 Task: Align the text "Advancing knowledge through systematic investigation" to the center.
Action: Mouse moved to (143, 116)
Screenshot: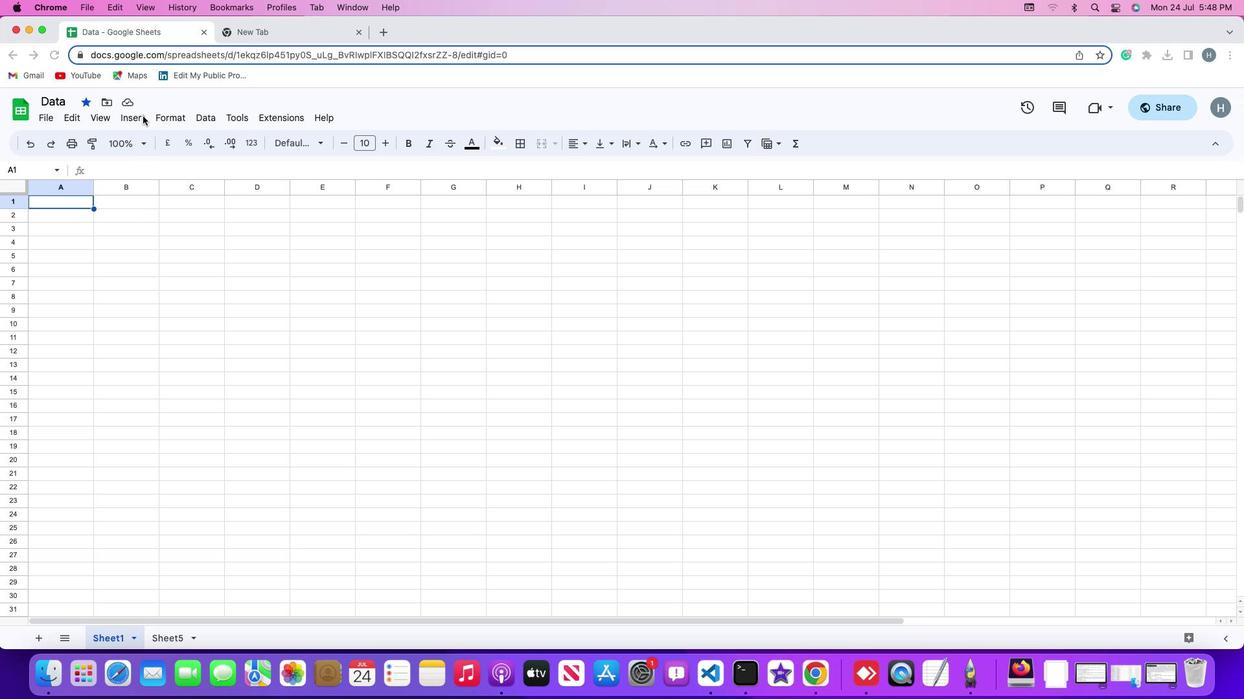 
Action: Mouse pressed left at (143, 116)
Screenshot: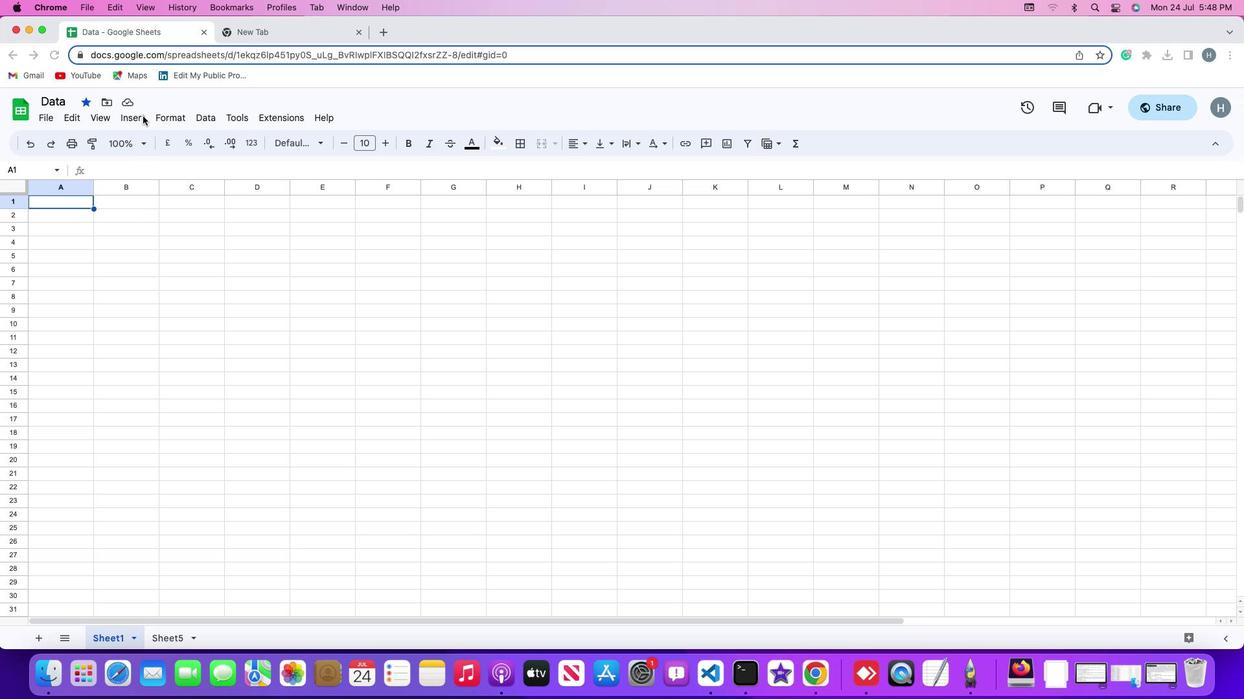 
Action: Mouse moved to (143, 115)
Screenshot: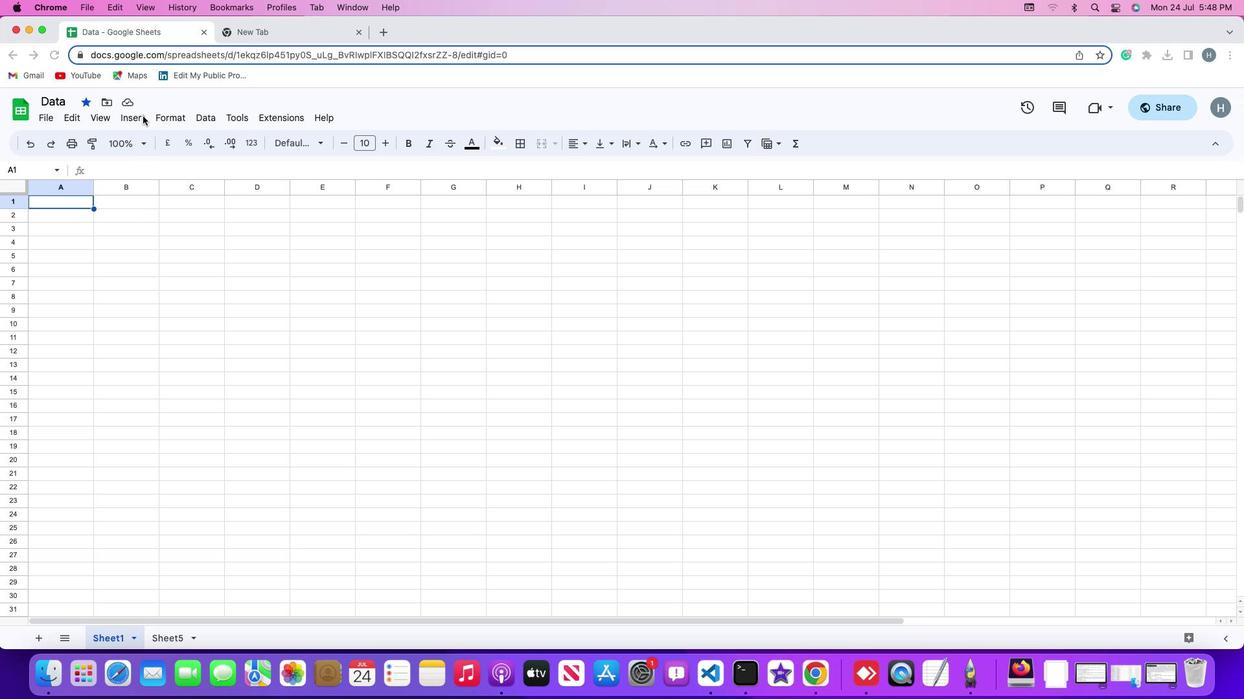 
Action: Mouse pressed left at (143, 115)
Screenshot: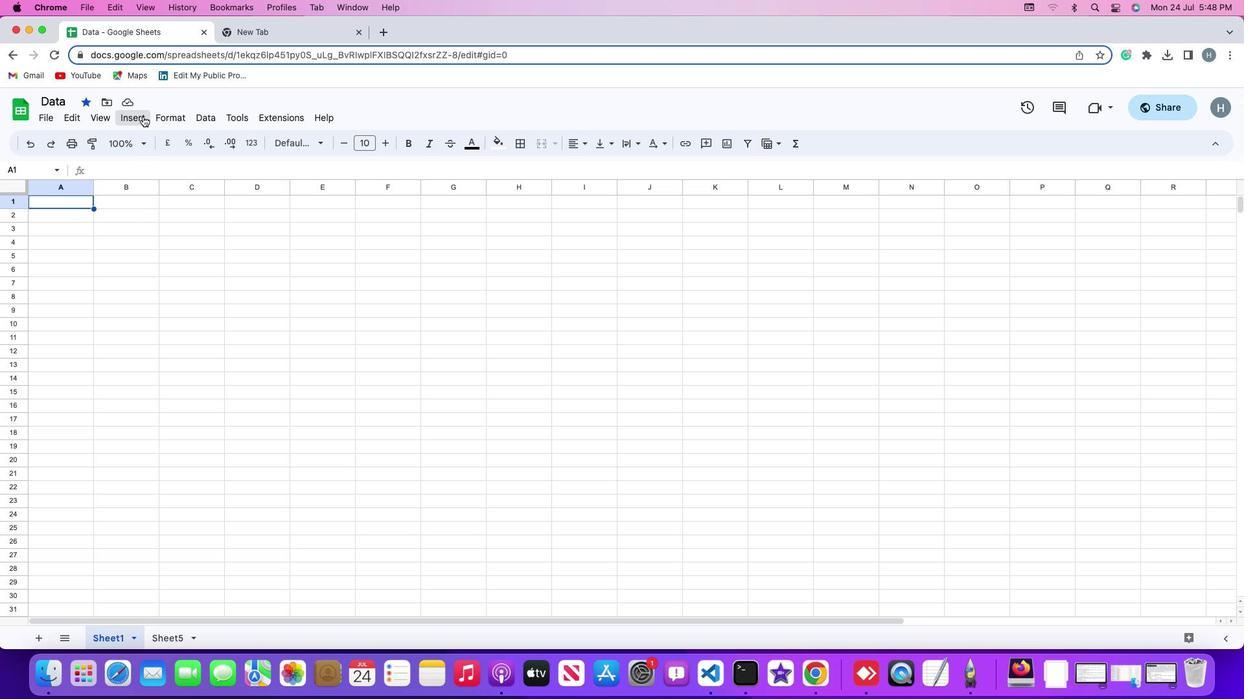 
Action: Mouse moved to (135, 115)
Screenshot: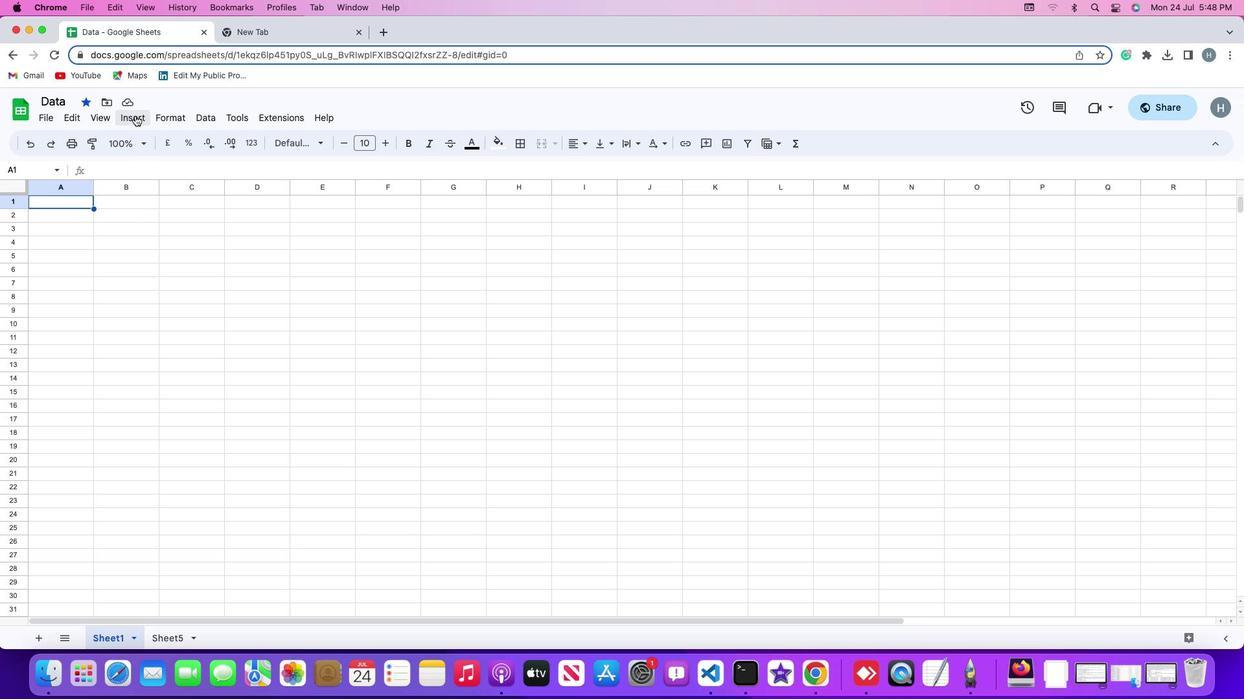 
Action: Mouse pressed left at (135, 115)
Screenshot: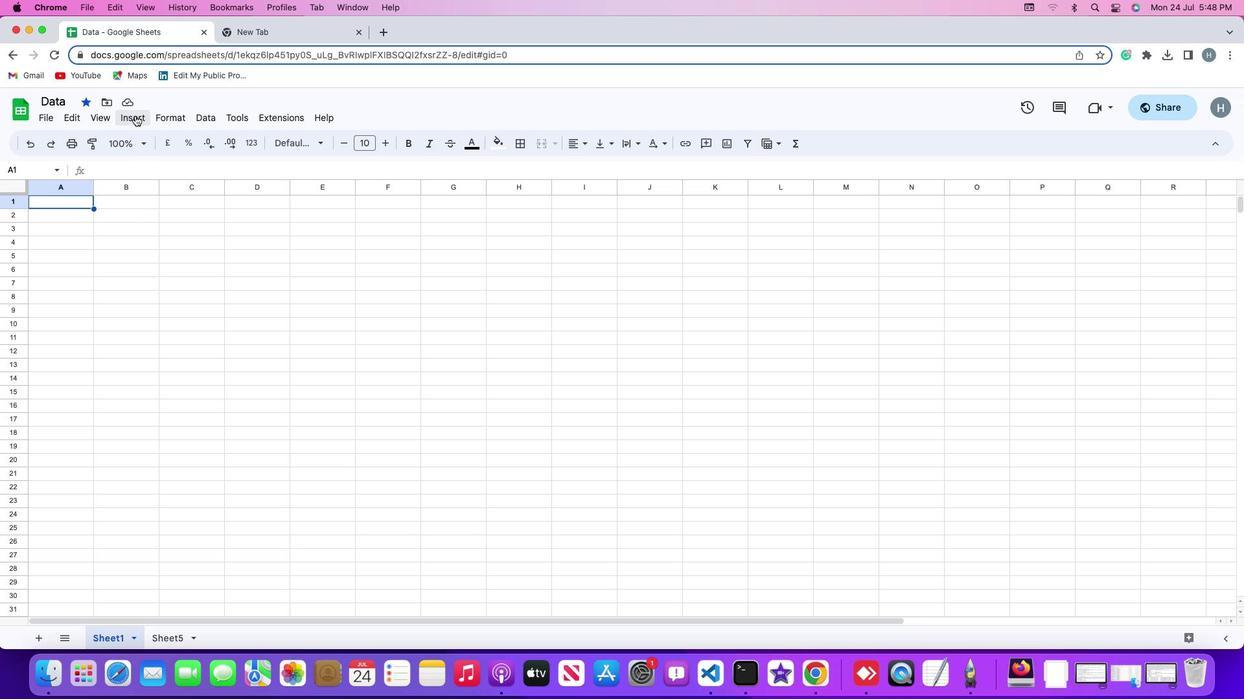 
Action: Mouse moved to (161, 298)
Screenshot: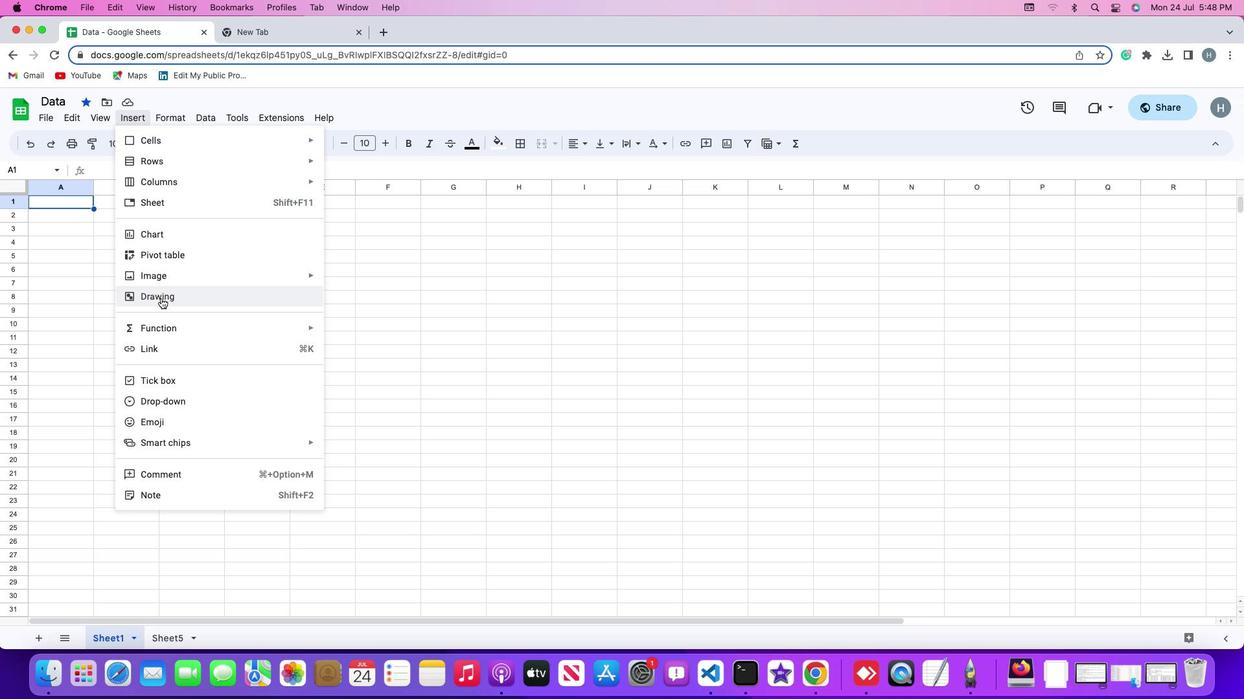
Action: Mouse pressed left at (161, 298)
Screenshot: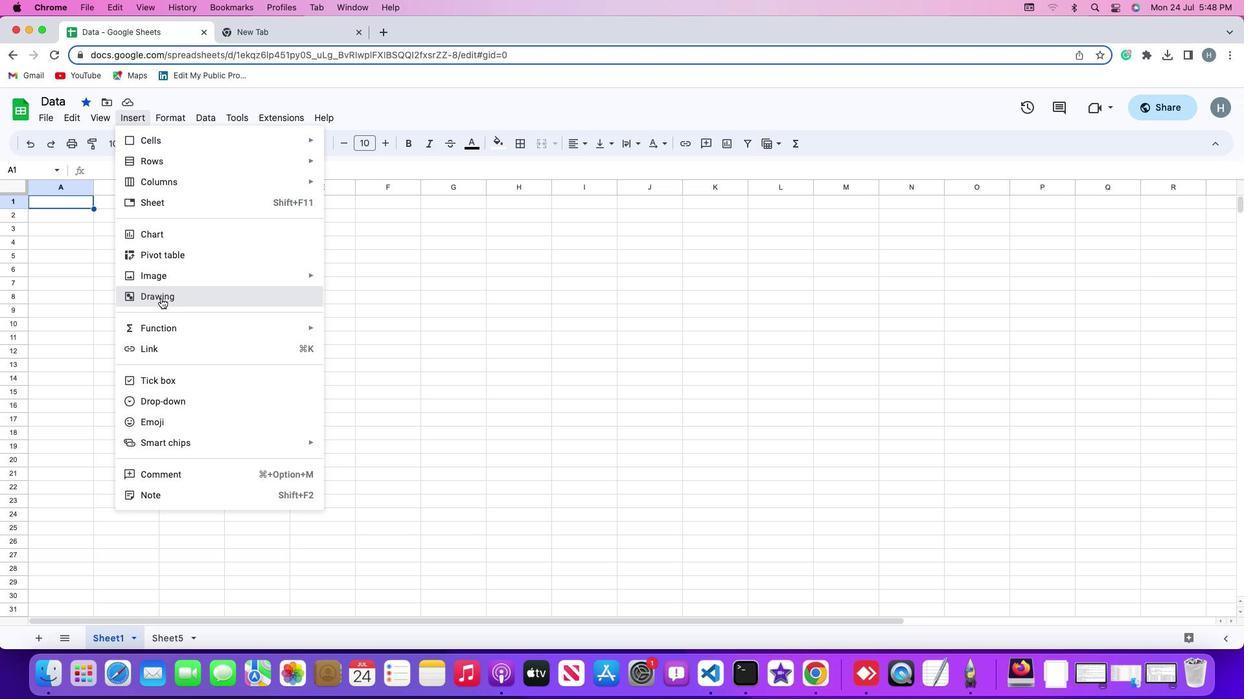 
Action: Mouse moved to (524, 301)
Screenshot: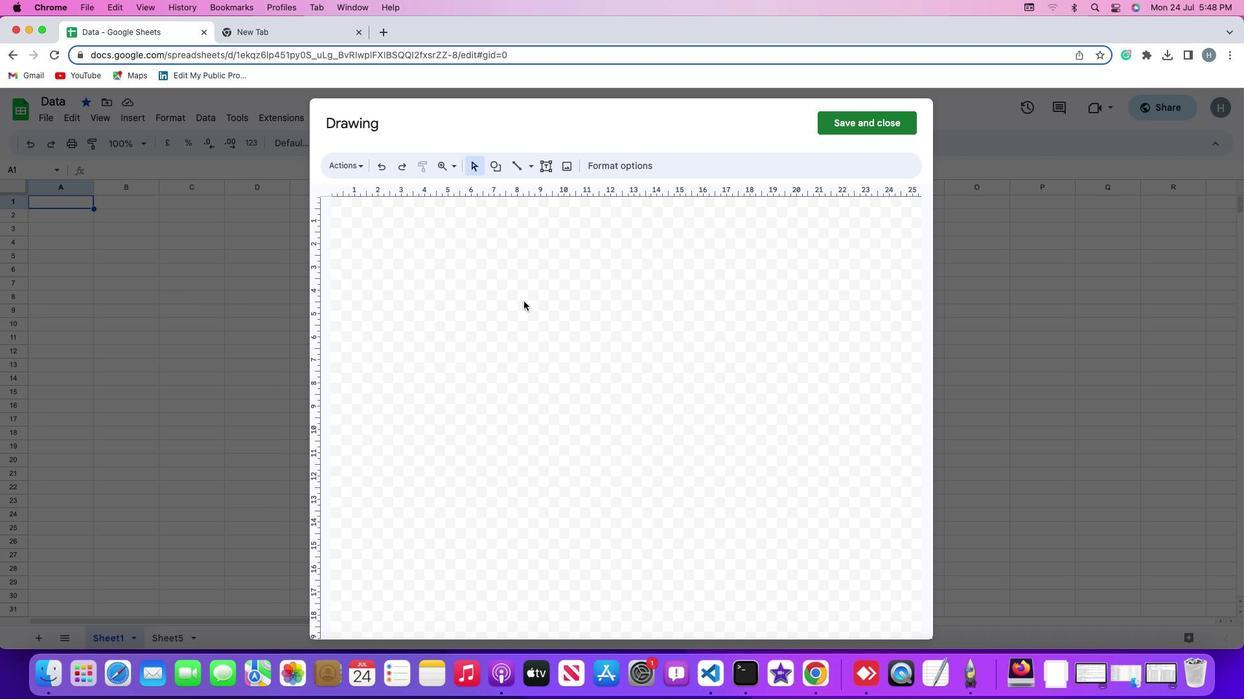 
Action: Mouse pressed left at (524, 301)
Screenshot: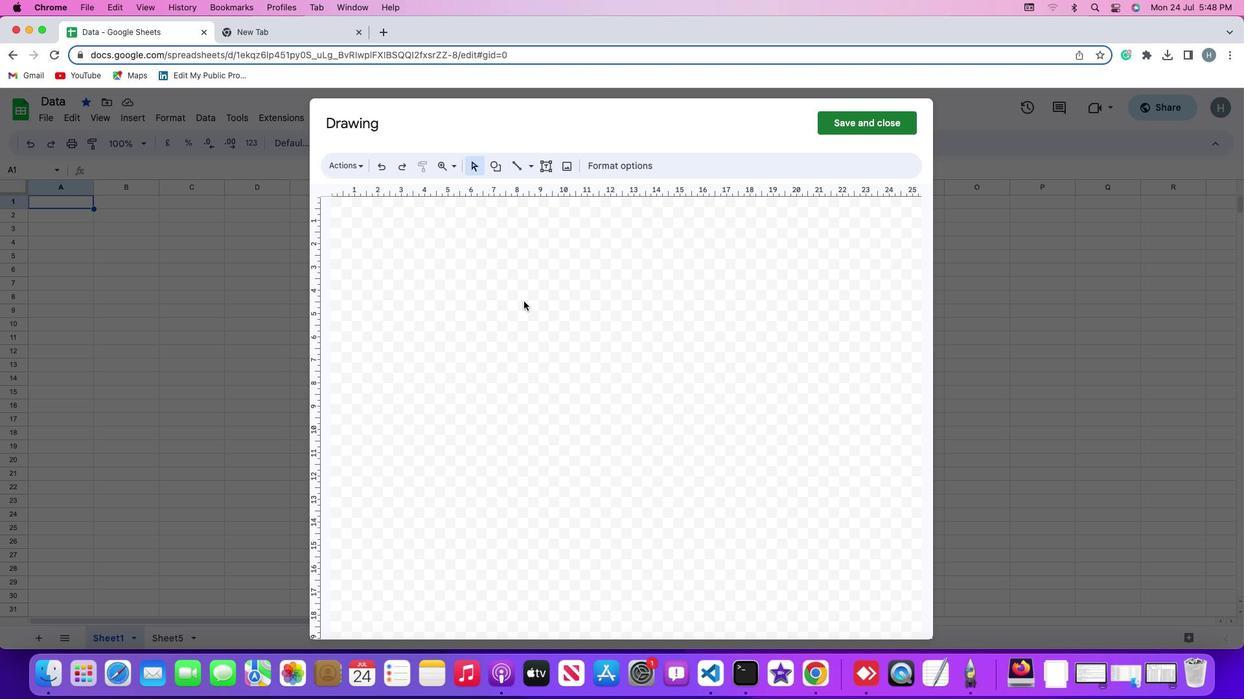
Action: Key pressed Key.cmd'v'
Screenshot: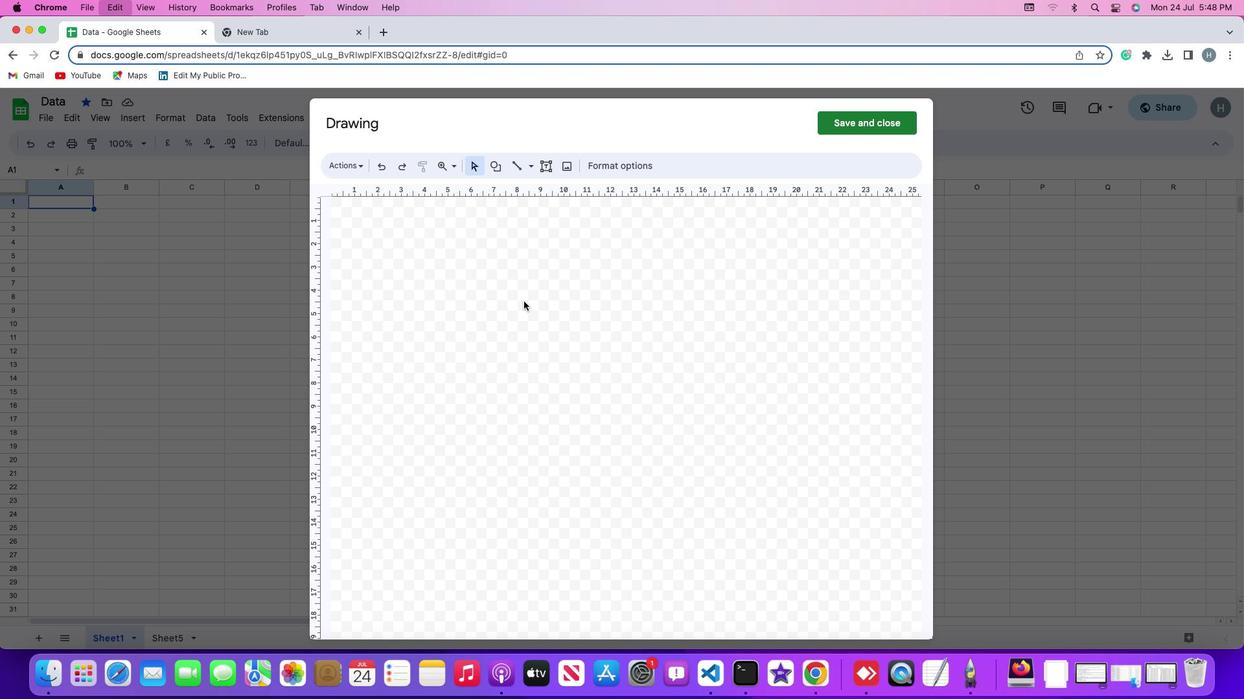 
Action: Mouse moved to (362, 165)
Screenshot: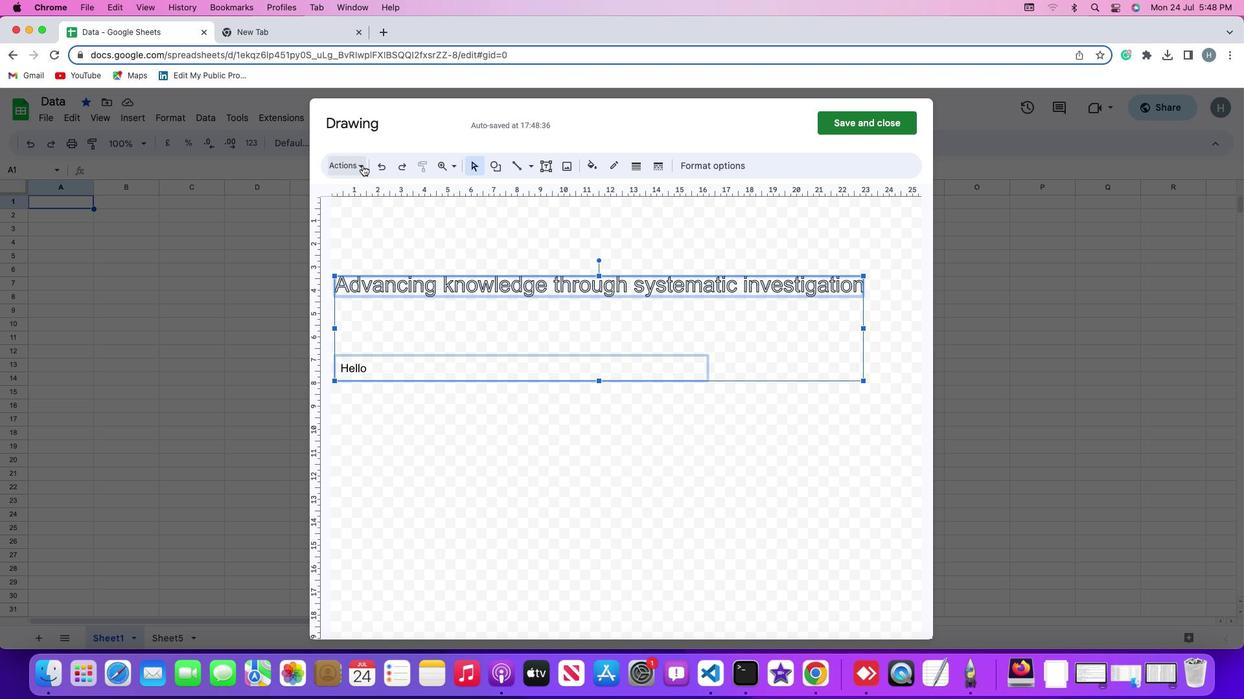 
Action: Mouse pressed left at (362, 165)
Screenshot: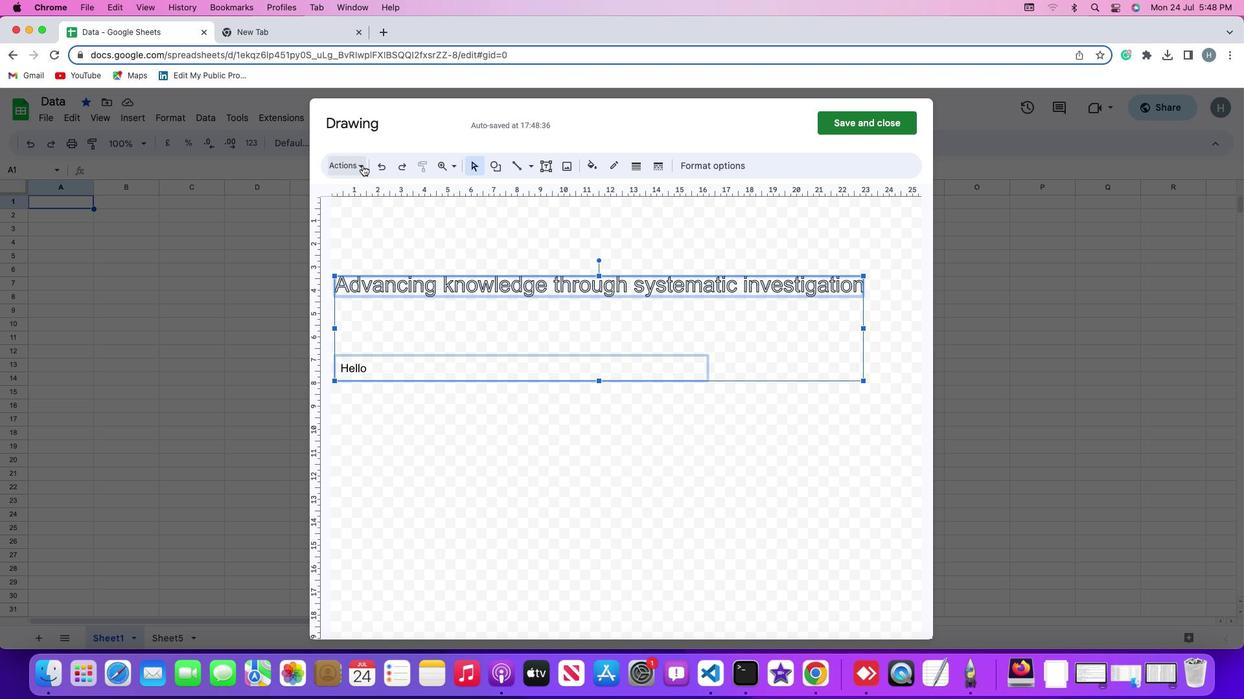 
Action: Mouse moved to (579, 399)
Screenshot: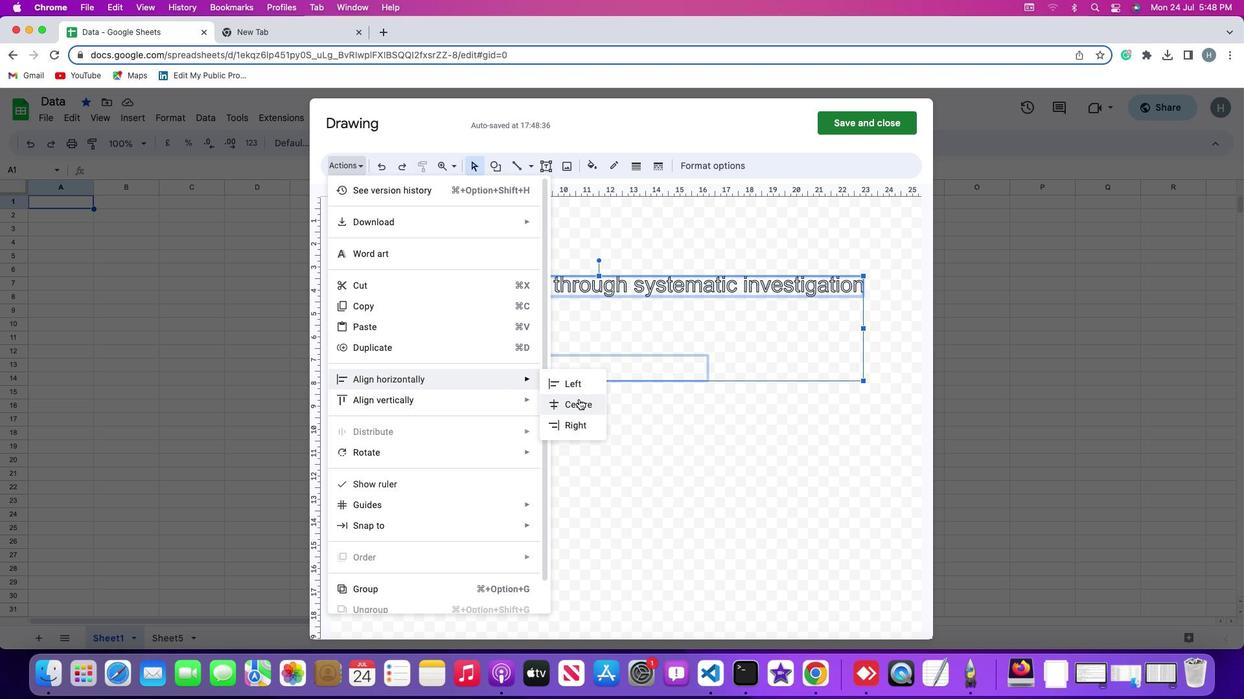
Action: Mouse pressed left at (579, 399)
Screenshot: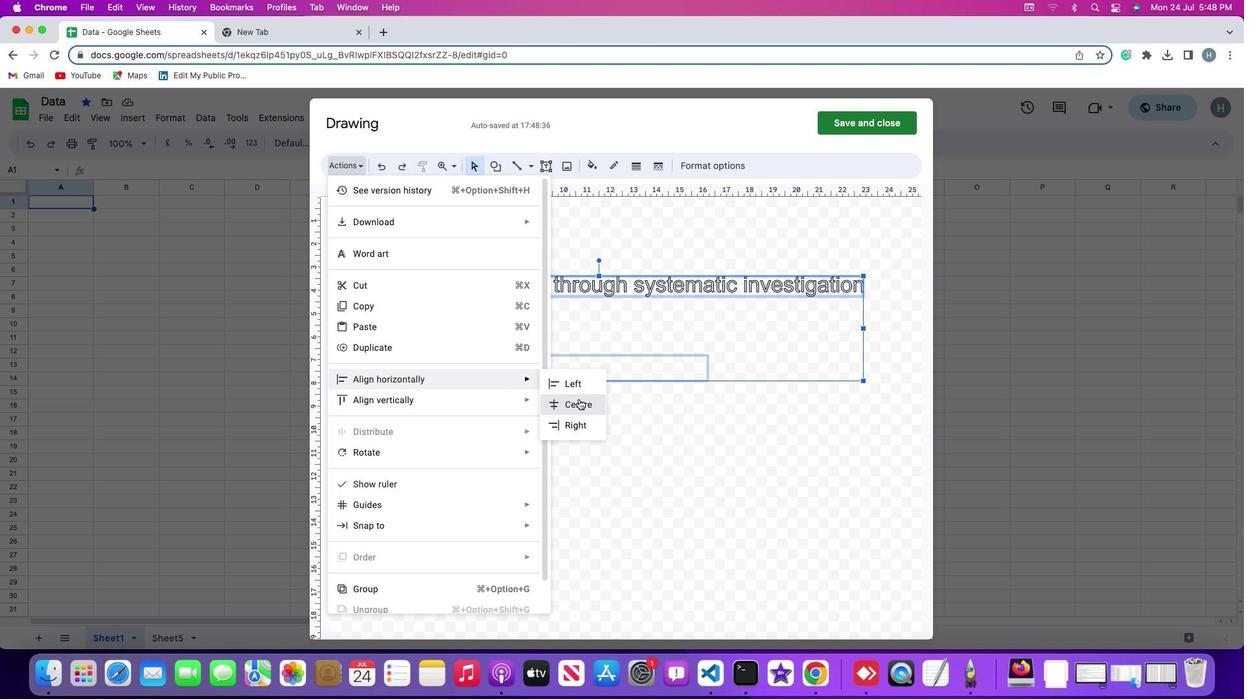 
Action: Mouse moved to (680, 447)
Screenshot: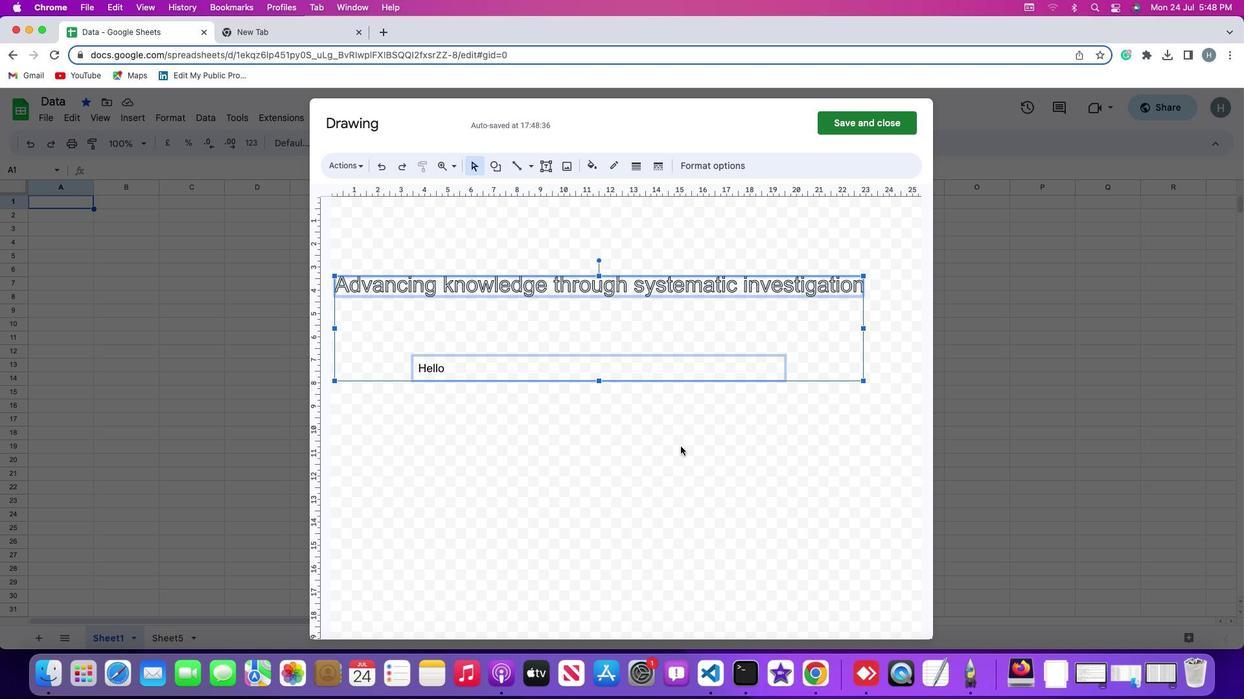 
